Task: Add in the project TrueNorth an epic 'Incident Response Planning'.
Action: Mouse moved to (282, 323)
Screenshot: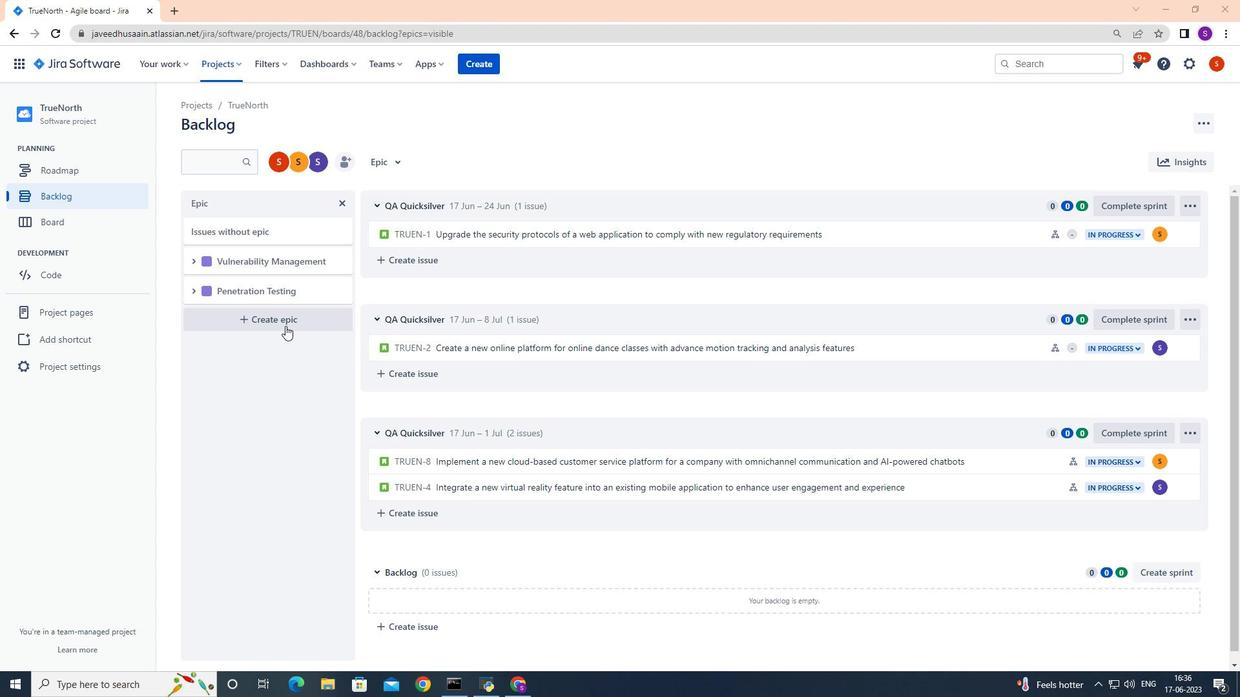 
Action: Mouse pressed left at (282, 323)
Screenshot: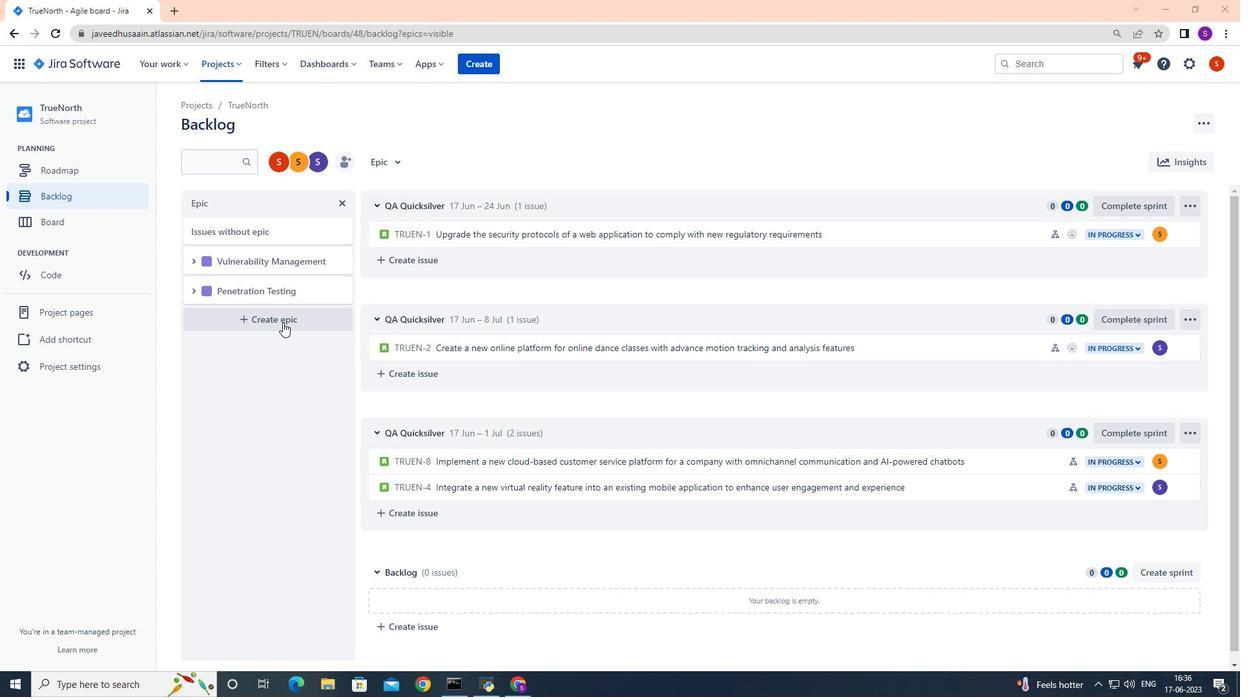 
Action: Mouse moved to (244, 317)
Screenshot: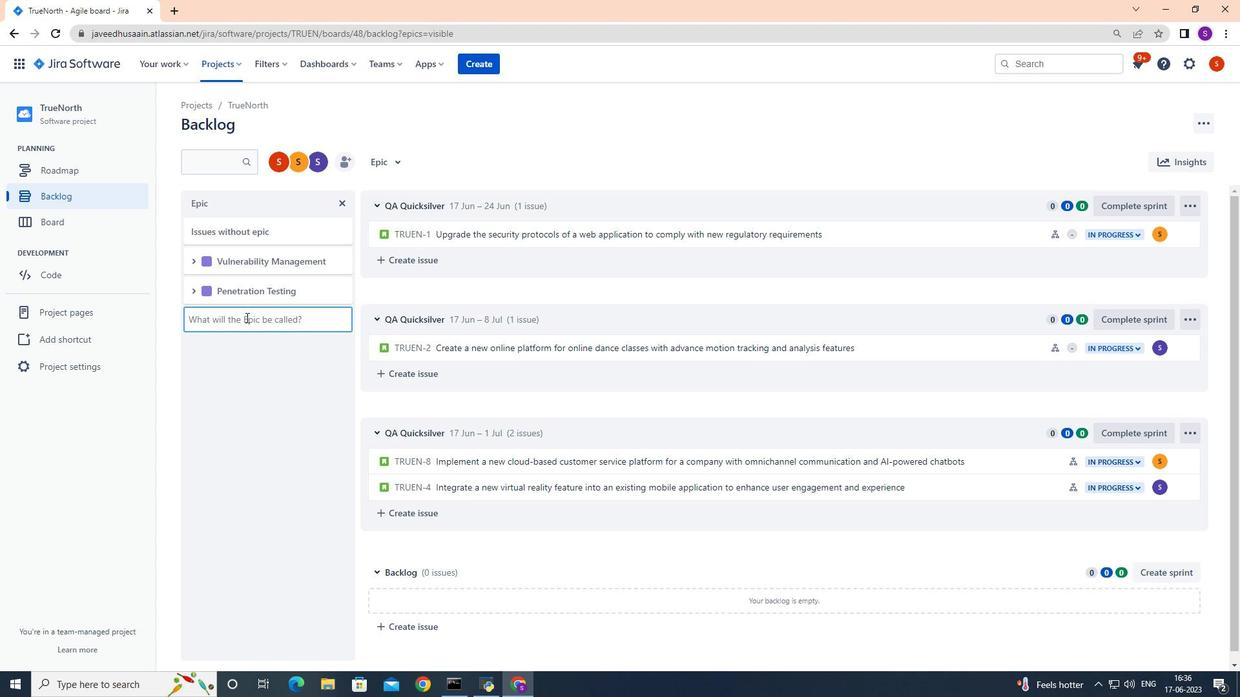 
Action: Mouse pressed left at (244, 317)
Screenshot: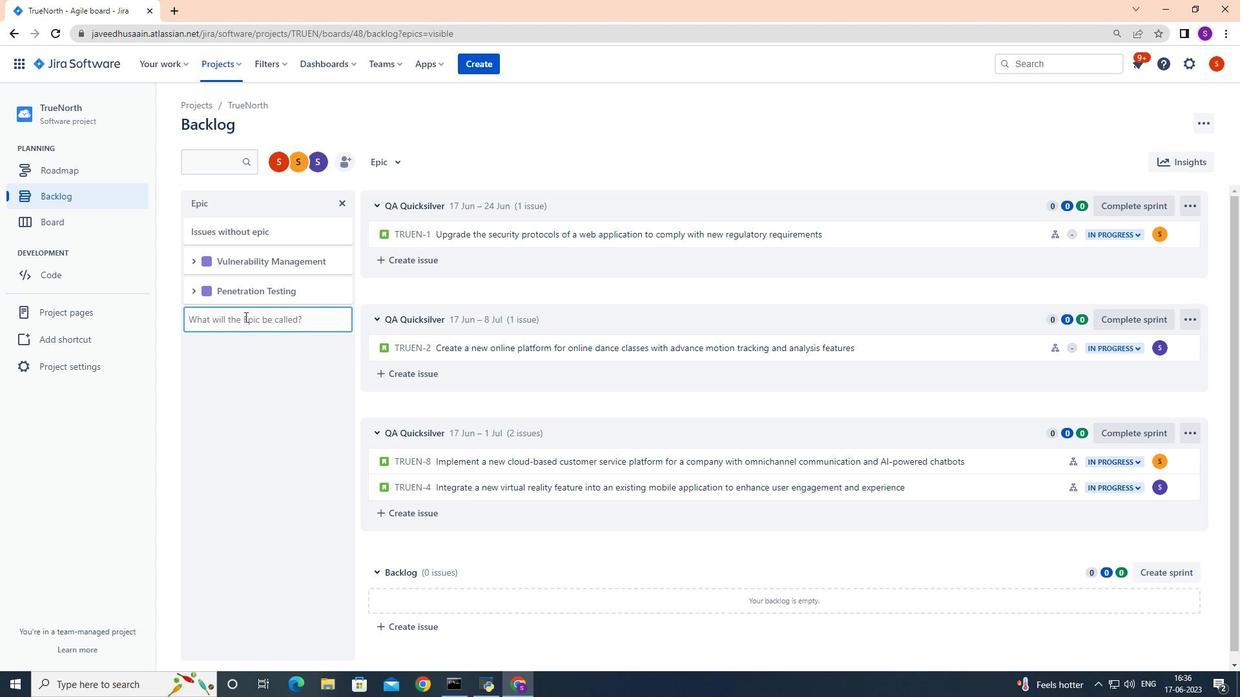 
Action: Key pressed <Key.shift>Incident<Key.space><Key.shift>Response<Key.space><Key.shift>Planning<Key.enter>
Screenshot: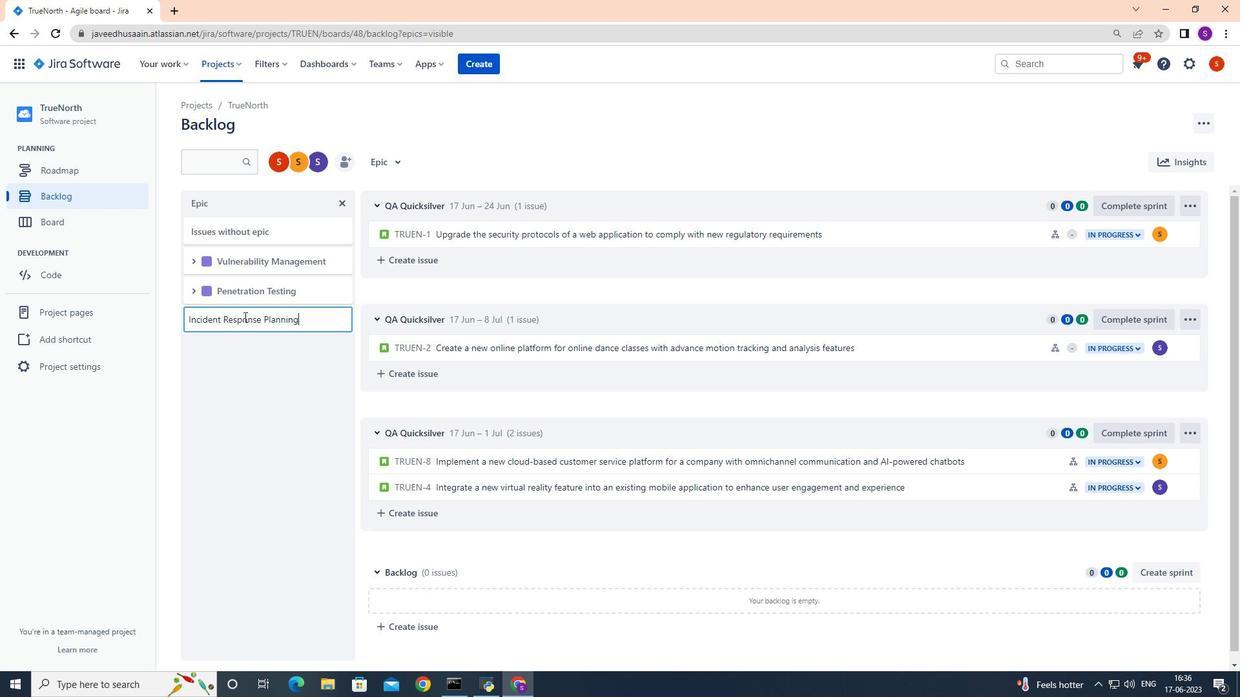 
Action: Mouse moved to (290, 317)
Screenshot: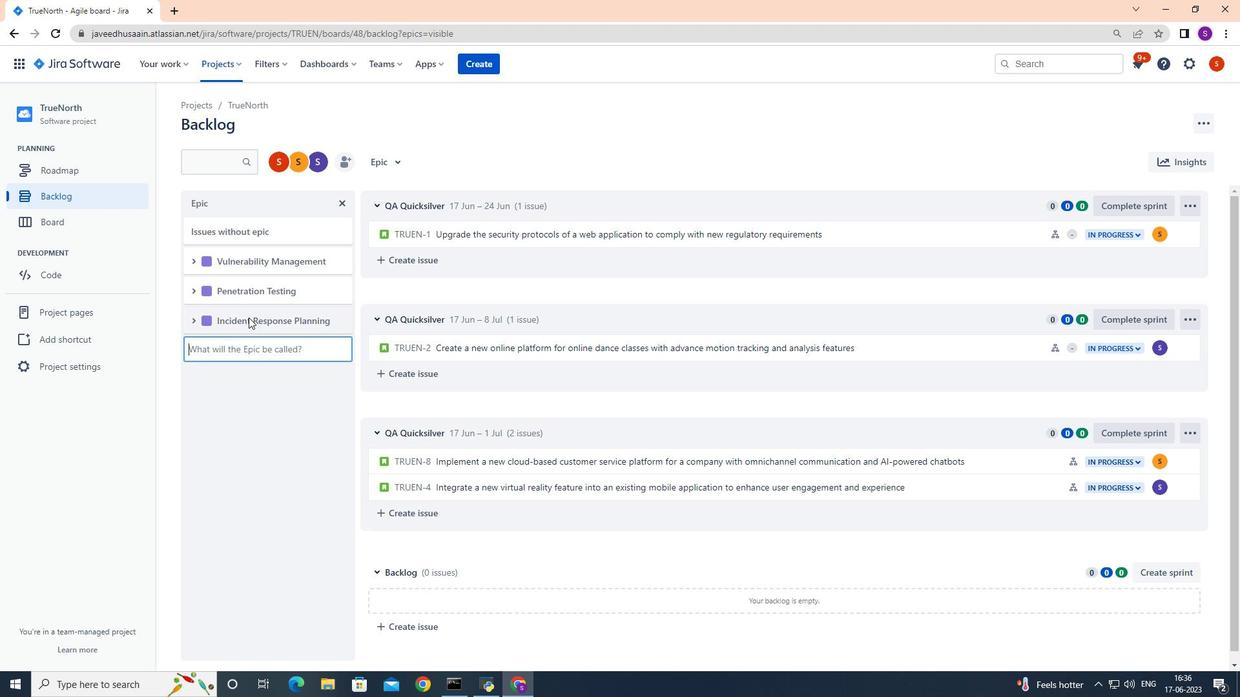 
